 Task: Plan a trip to Theniet el Had, Algeria from 5th December, 2023 to 12th December, 2023 for 2 adults.  With 1  bedroom having 1 bed and 1 bathroom. Property type can be hotel. Amenities needed are: washing machine. Booking option can be shelf check-in. Look for 4 properties as per requirement.
Action: Mouse moved to (432, 72)
Screenshot: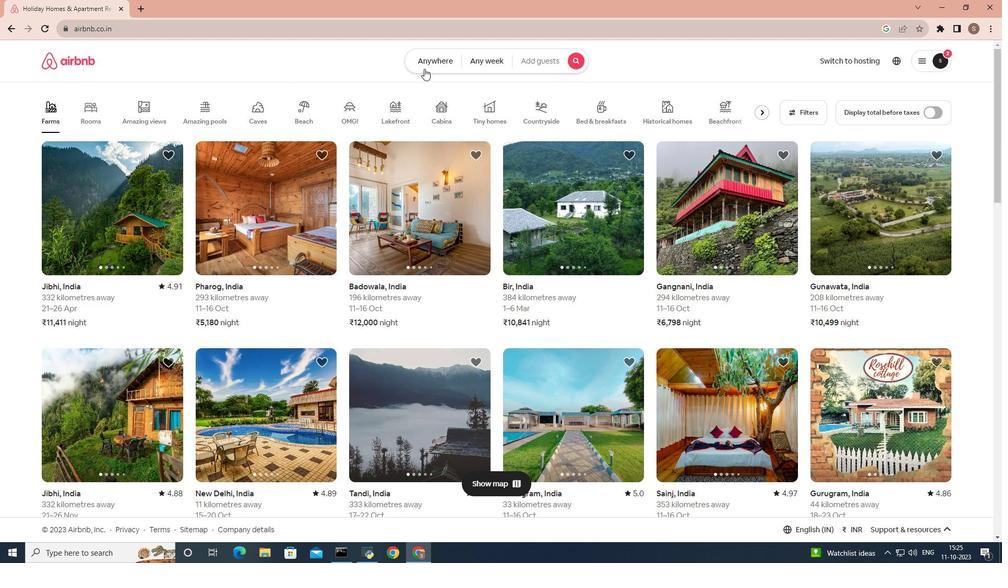 
Action: Mouse pressed left at (432, 72)
Screenshot: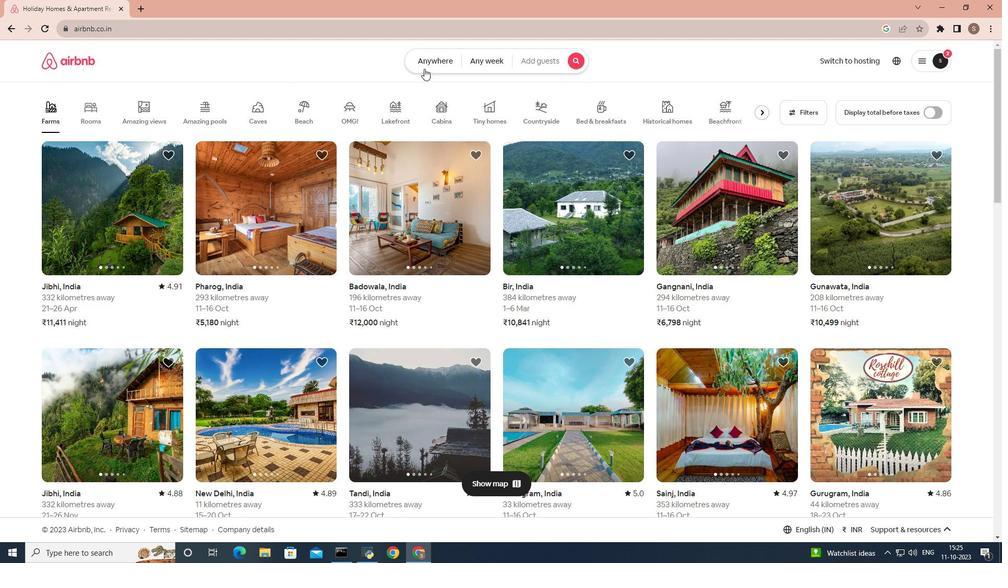 
Action: Mouse moved to (352, 104)
Screenshot: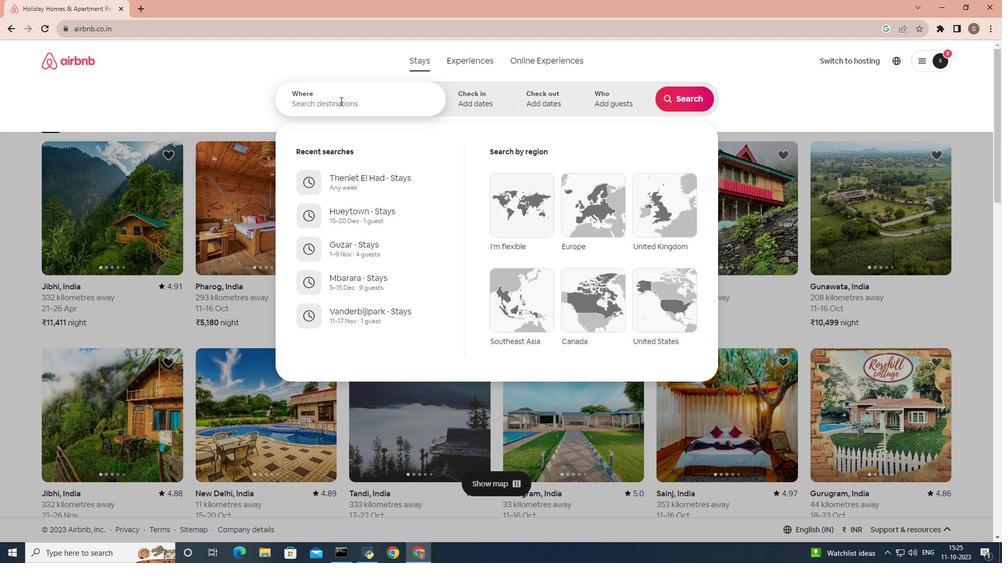 
Action: Mouse pressed left at (352, 104)
Screenshot: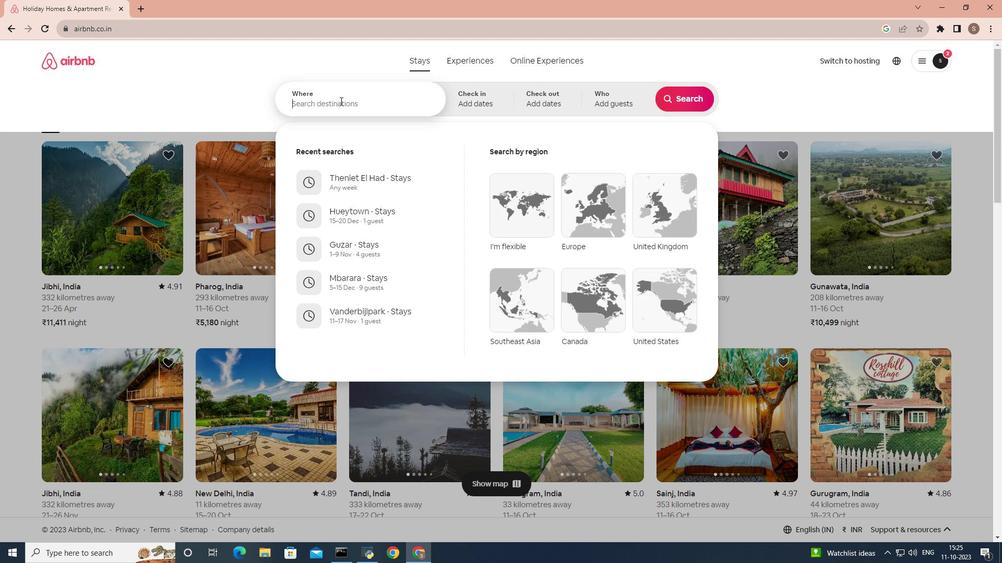 
Action: Key pressed theniet<Key.space>el<Key.space>had
Screenshot: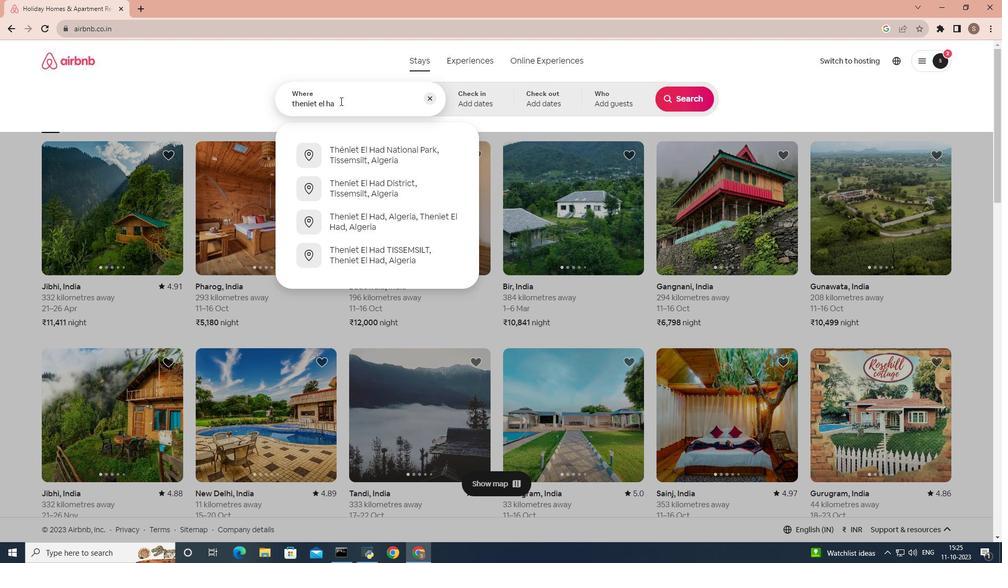 
Action: Mouse moved to (361, 191)
Screenshot: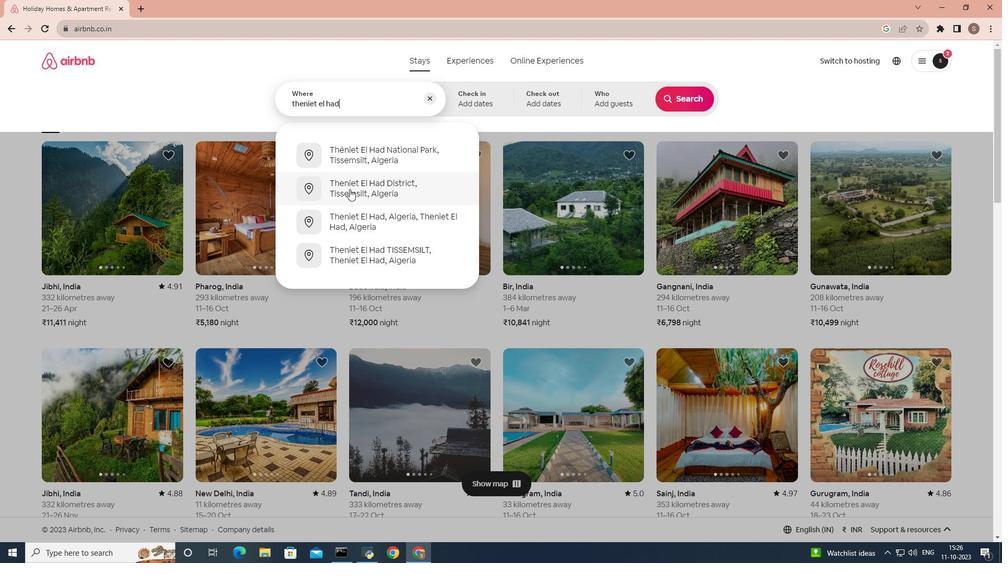 
Action: Mouse pressed left at (361, 191)
Screenshot: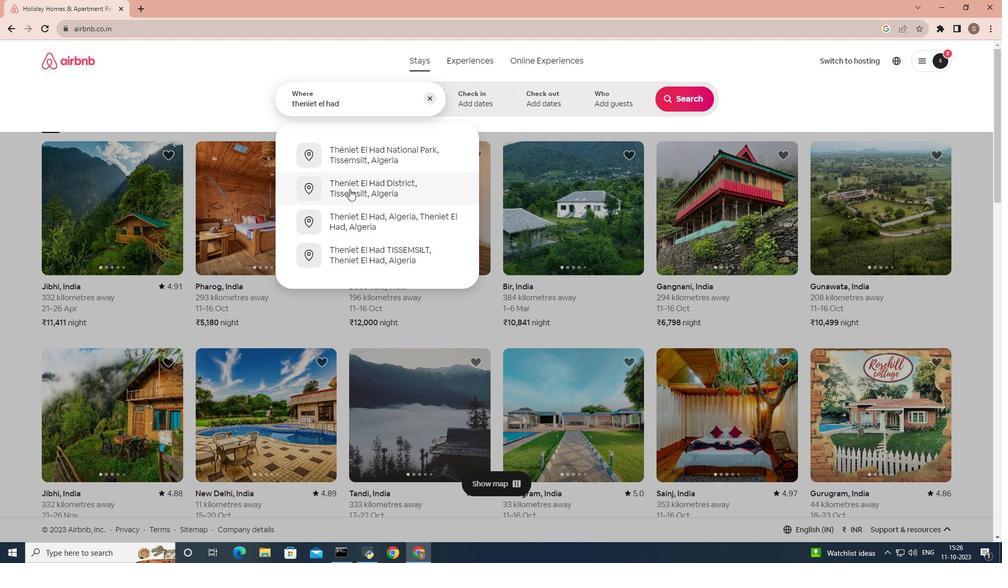 
Action: Mouse moved to (681, 186)
Screenshot: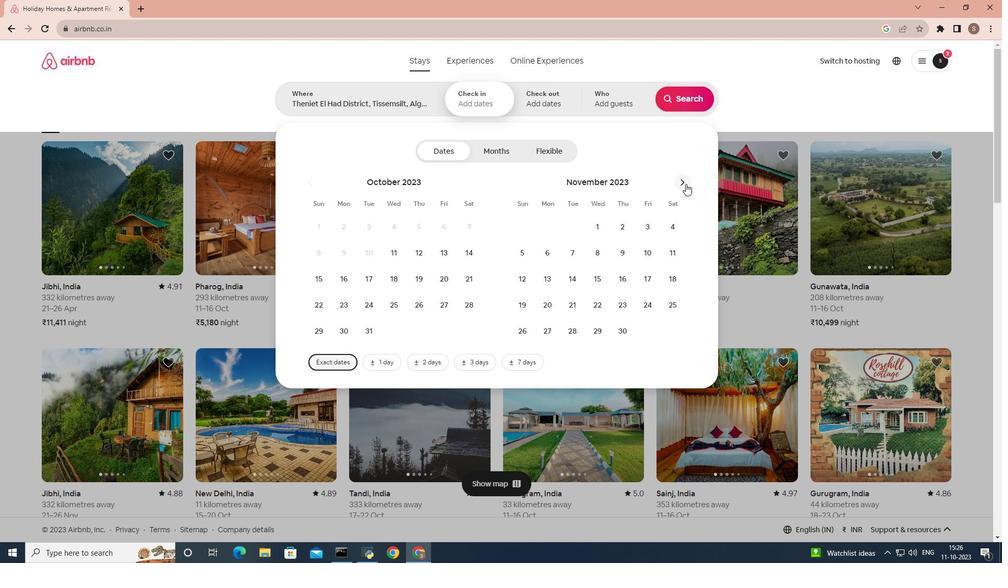 
Action: Mouse pressed left at (681, 186)
Screenshot: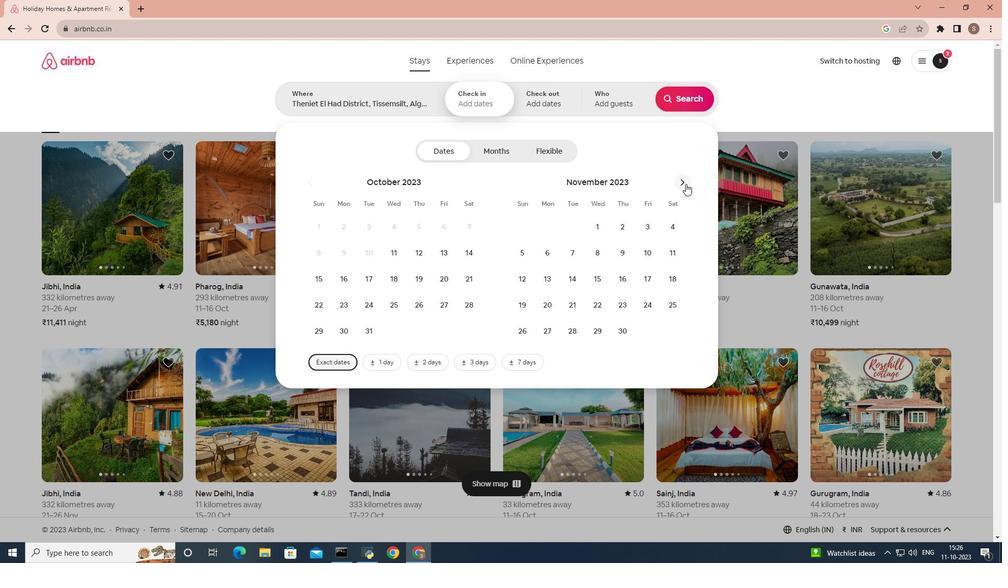 
Action: Mouse moved to (584, 252)
Screenshot: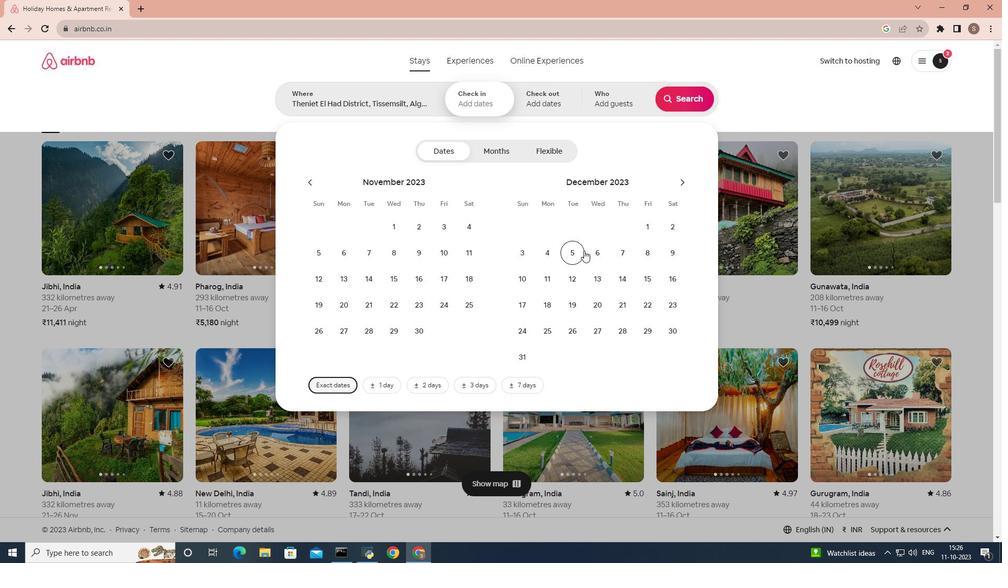 
Action: Mouse pressed left at (584, 252)
Screenshot: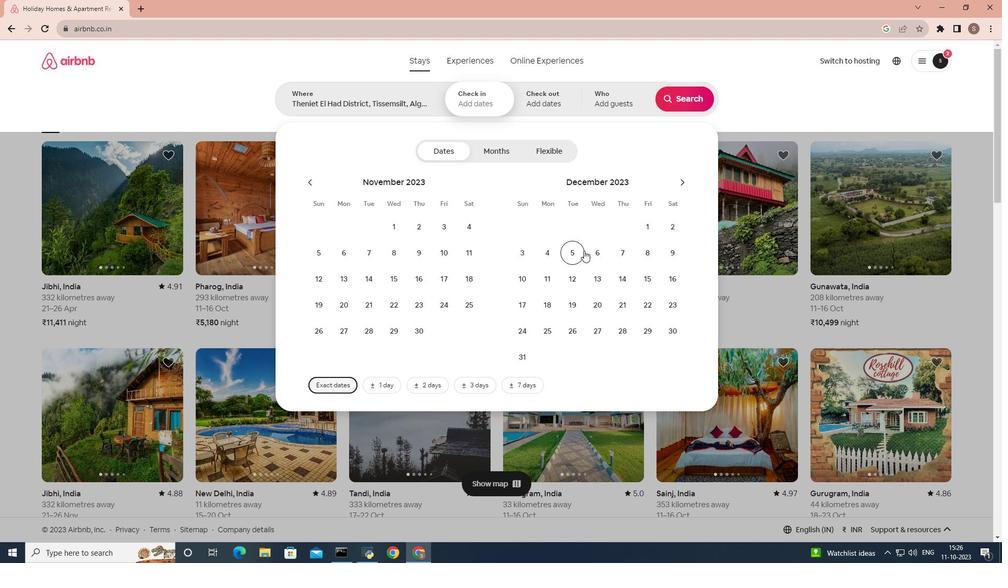 
Action: Mouse moved to (578, 281)
Screenshot: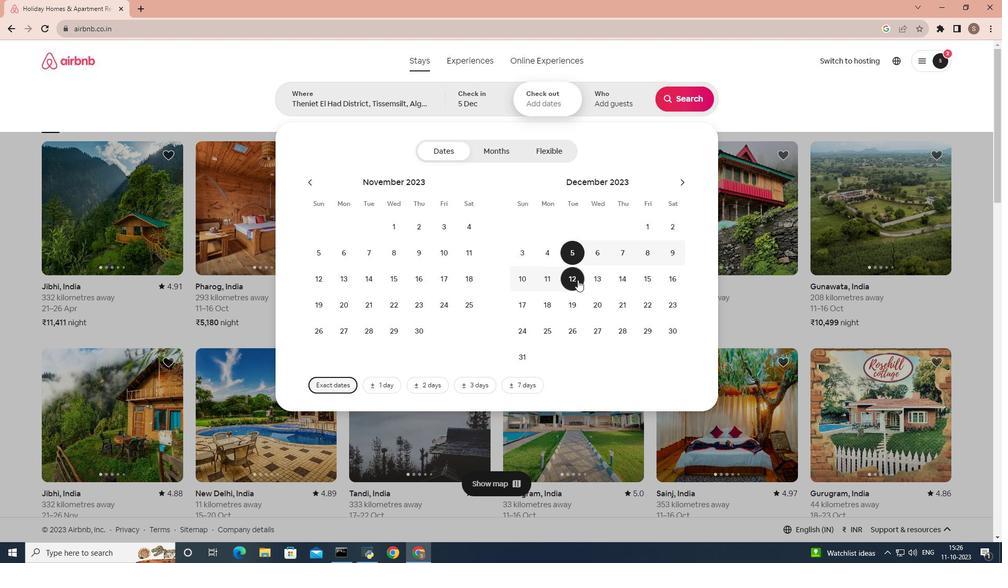
Action: Mouse pressed left at (578, 281)
Screenshot: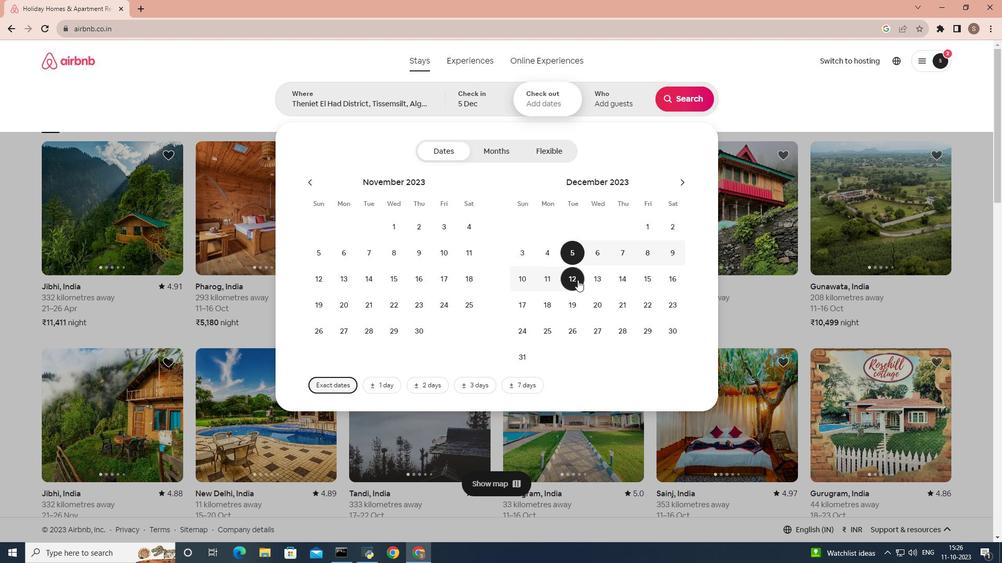 
Action: Mouse moved to (615, 93)
Screenshot: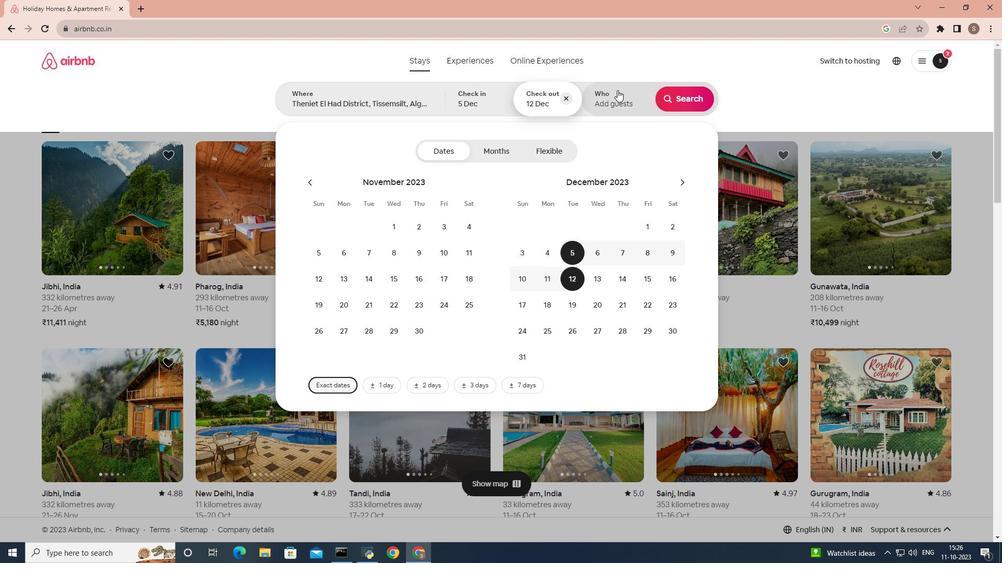 
Action: Mouse pressed left at (615, 93)
Screenshot: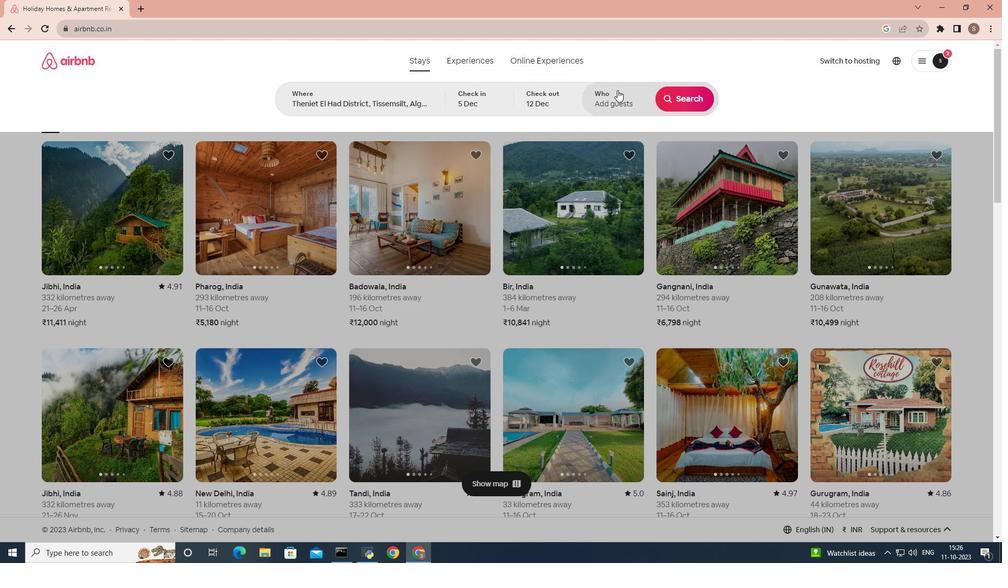 
Action: Mouse moved to (674, 162)
Screenshot: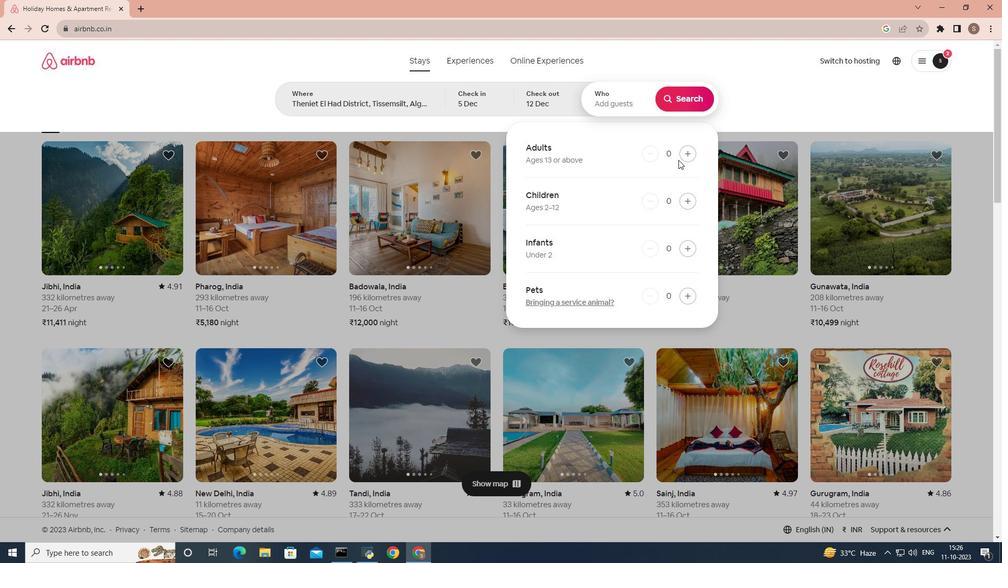 
Action: Mouse pressed left at (674, 162)
Screenshot: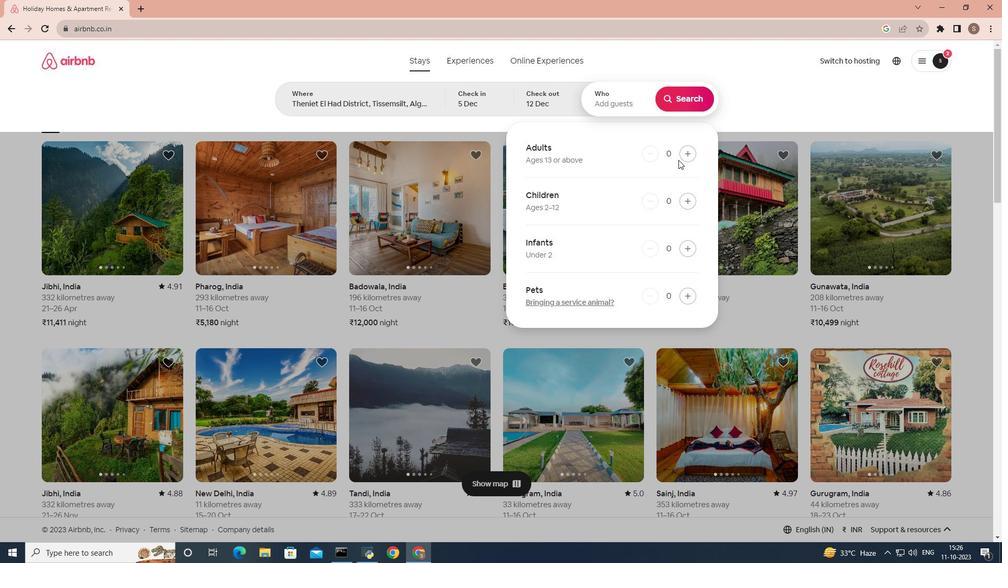 
Action: Mouse moved to (678, 162)
Screenshot: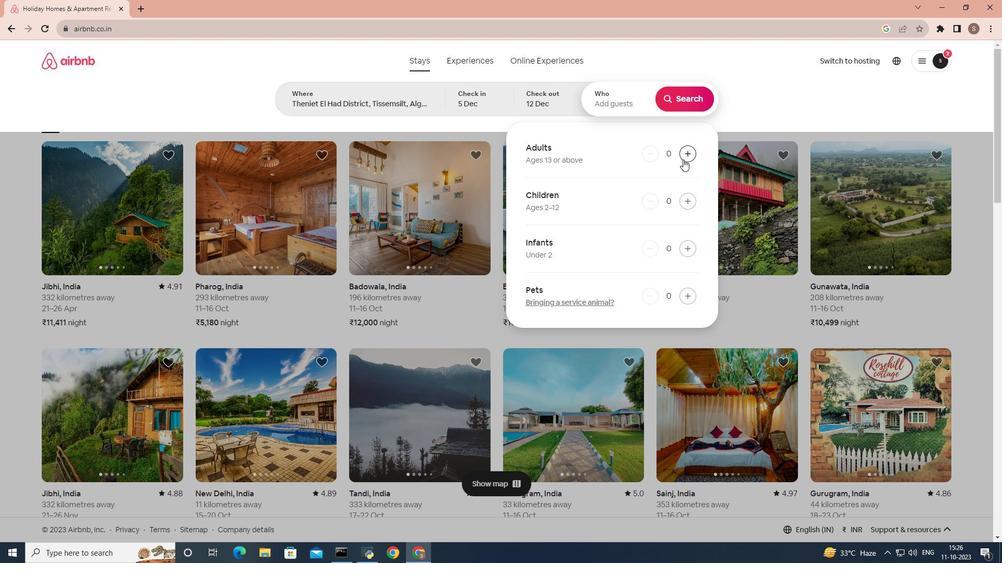 
Action: Mouse pressed left at (678, 162)
Screenshot: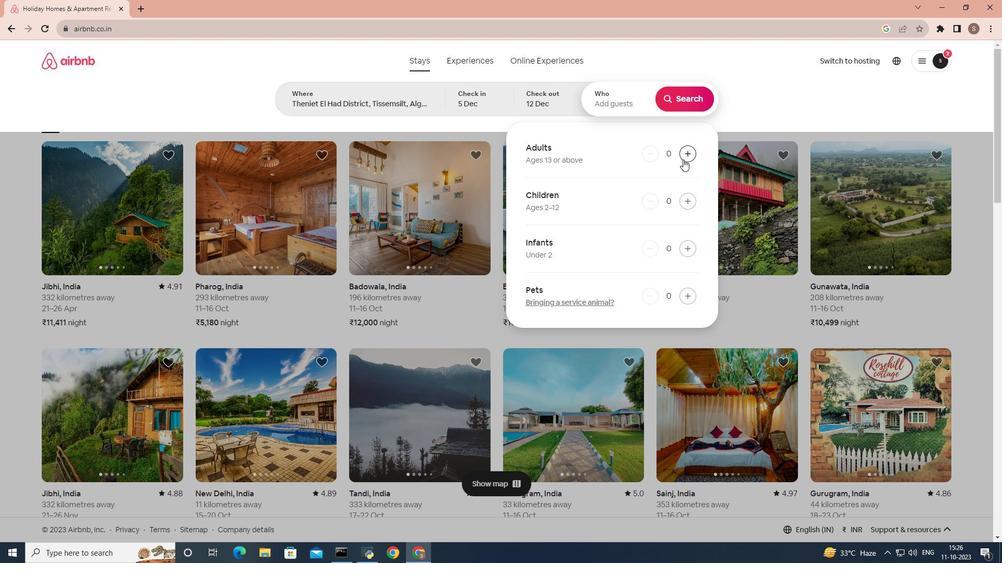 
Action: Mouse pressed left at (678, 162)
Screenshot: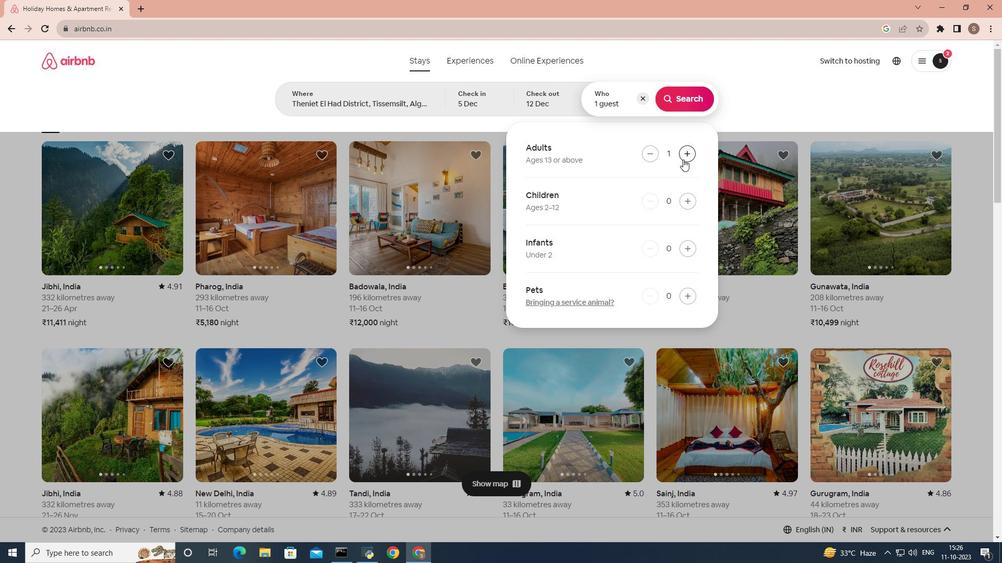 
Action: Mouse moved to (682, 107)
Screenshot: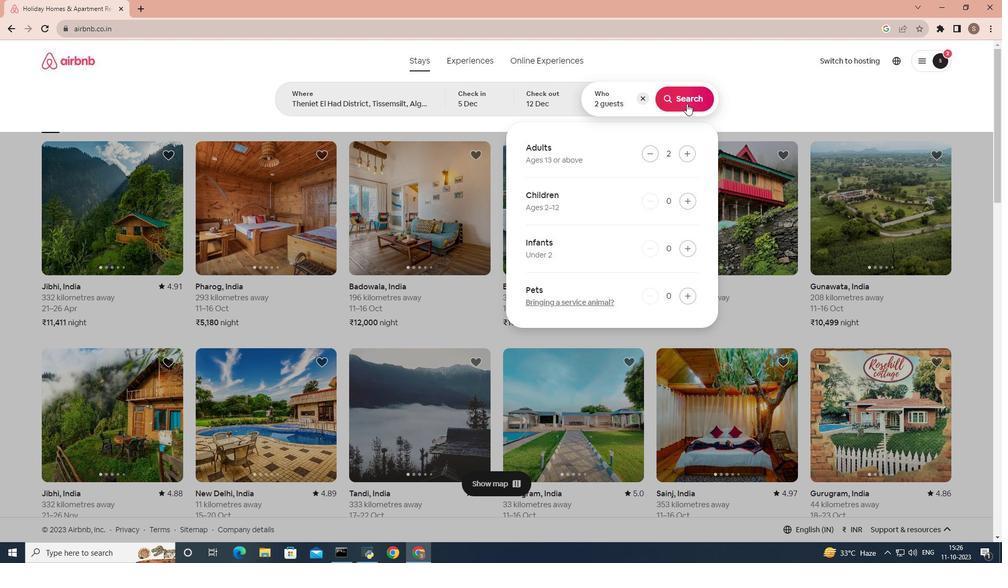 
Action: Mouse pressed left at (682, 107)
Screenshot: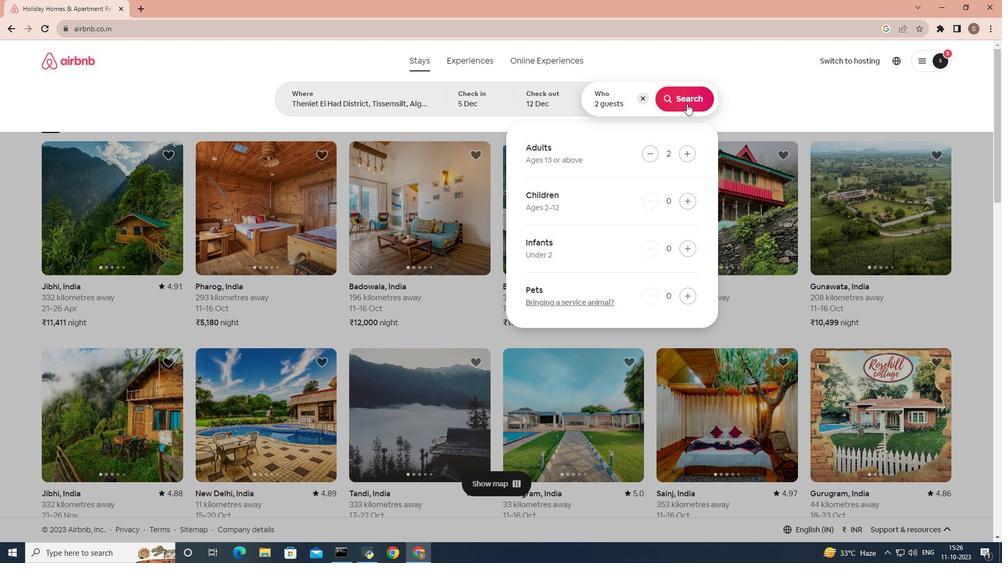 
Action: Mouse moved to (827, 107)
Screenshot: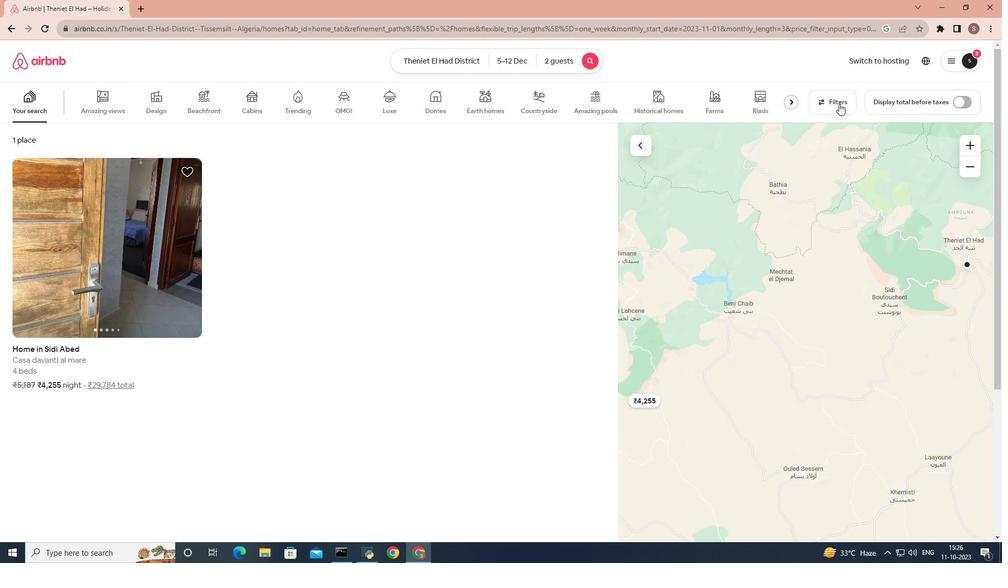 
Action: Mouse pressed left at (827, 107)
Screenshot: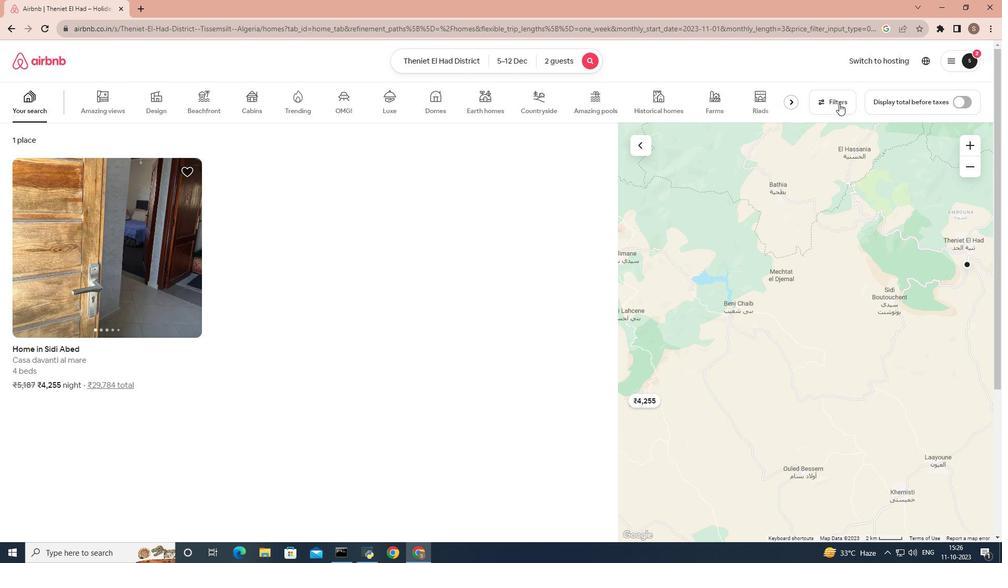 
Action: Mouse moved to (472, 312)
Screenshot: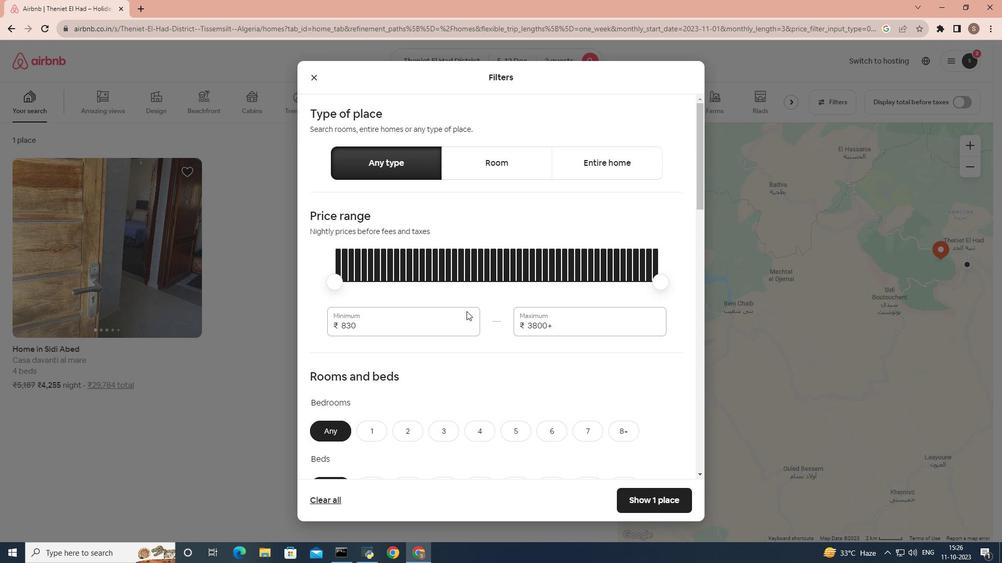 
Action: Mouse scrolled (472, 312) with delta (0, 0)
Screenshot: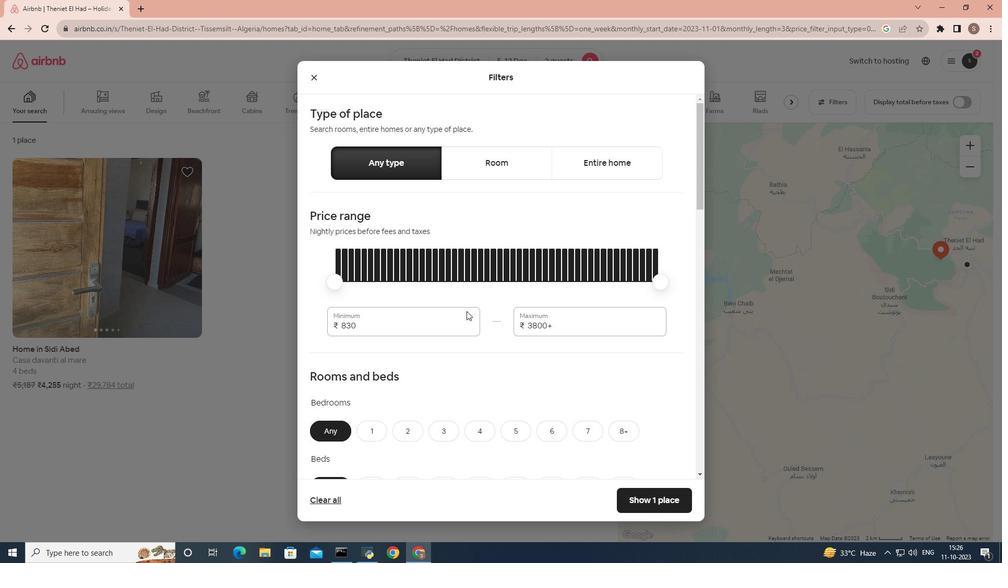 
Action: Mouse scrolled (472, 312) with delta (0, 0)
Screenshot: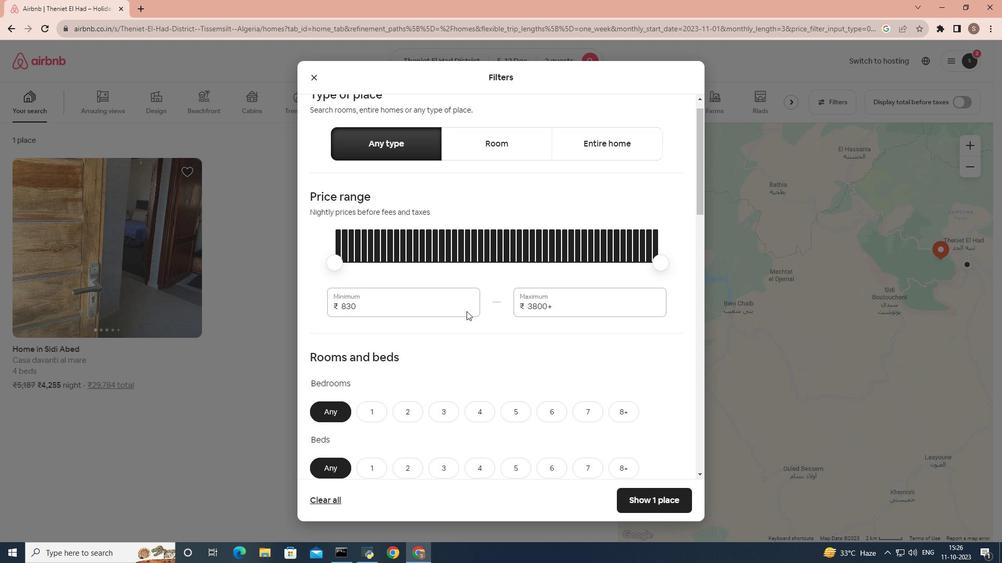 
Action: Mouse scrolled (472, 312) with delta (0, 0)
Screenshot: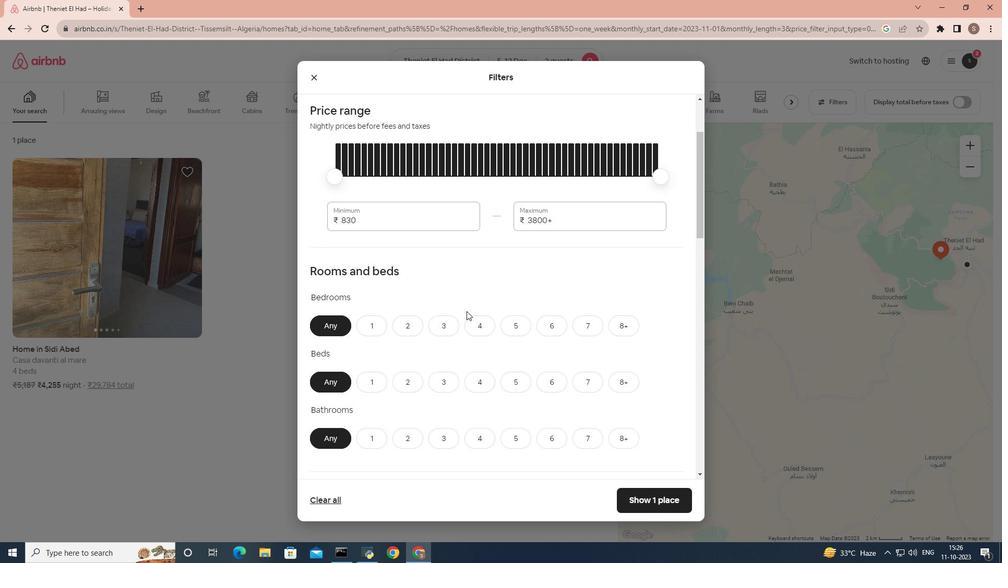 
Action: Mouse scrolled (472, 312) with delta (0, 0)
Screenshot: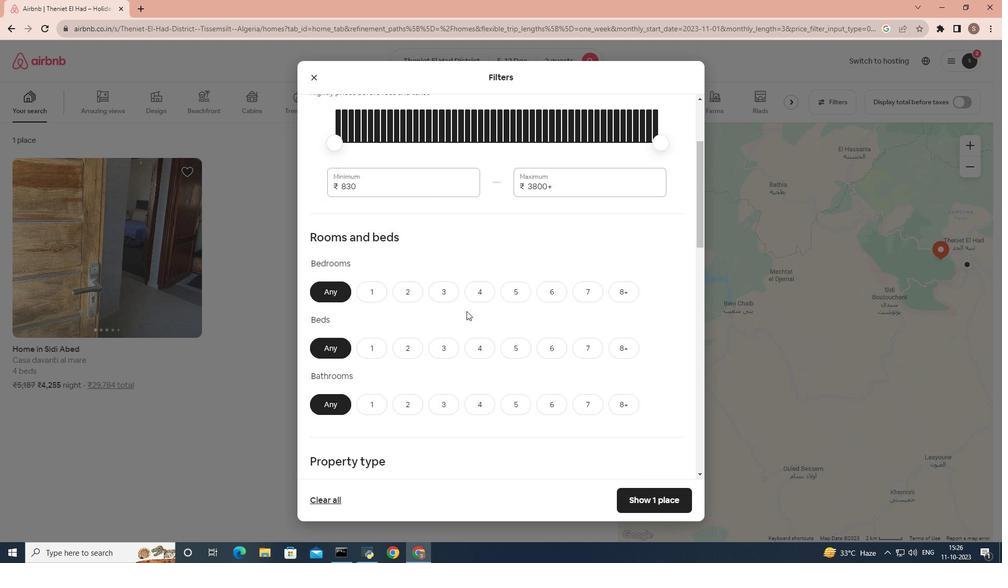 
Action: Mouse moved to (390, 222)
Screenshot: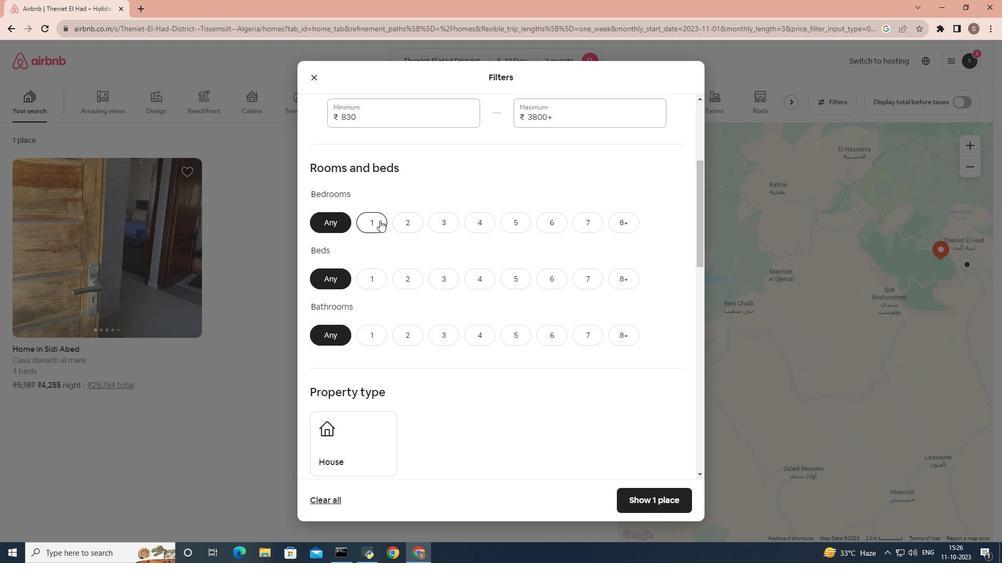 
Action: Mouse pressed left at (390, 222)
Screenshot: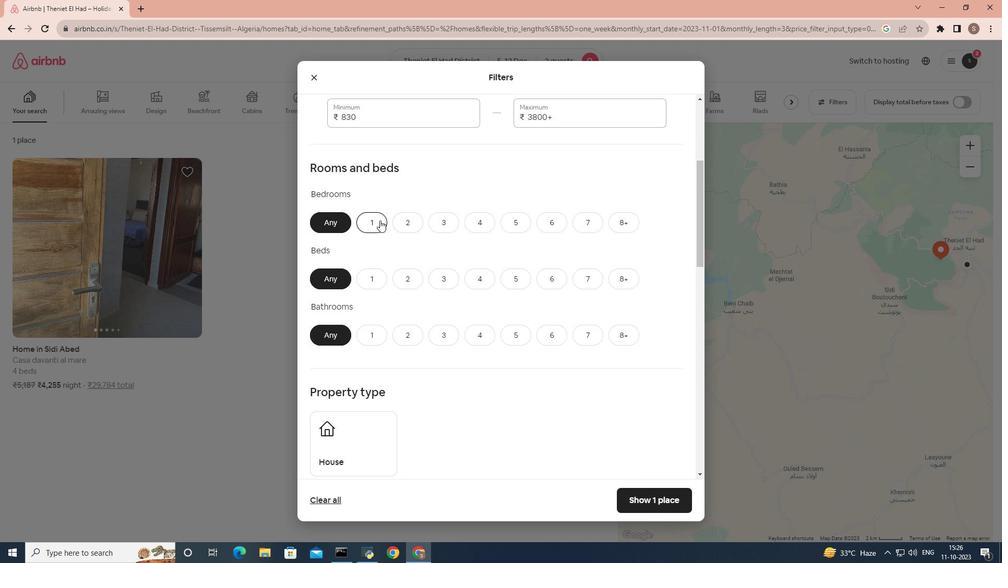 
Action: Mouse moved to (382, 278)
Screenshot: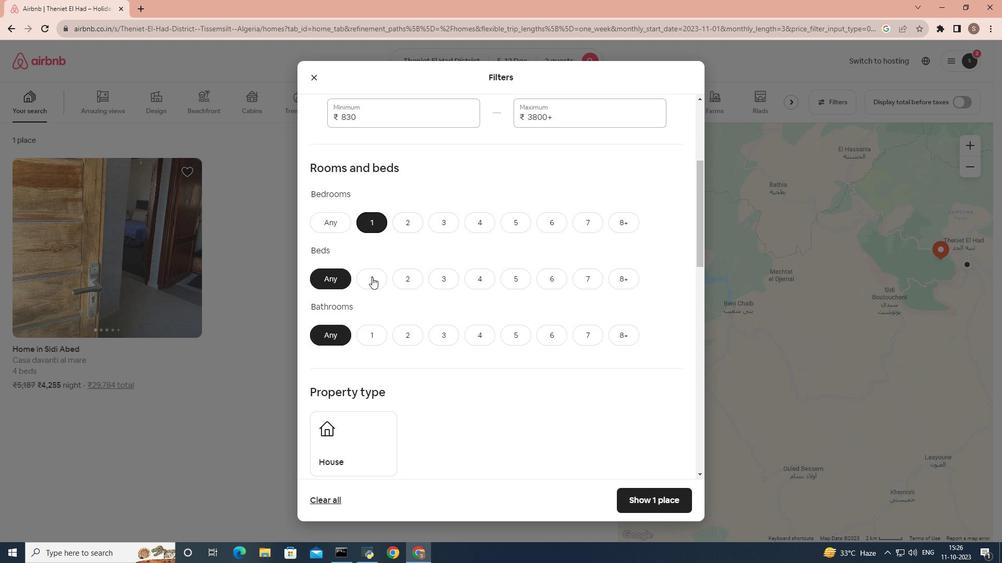 
Action: Mouse pressed left at (382, 278)
Screenshot: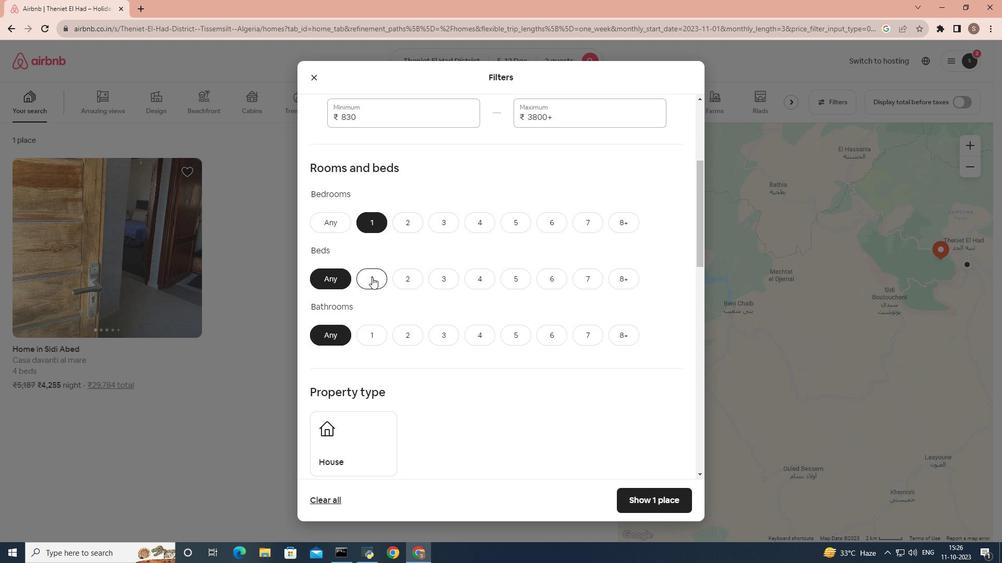 
Action: Mouse moved to (383, 326)
Screenshot: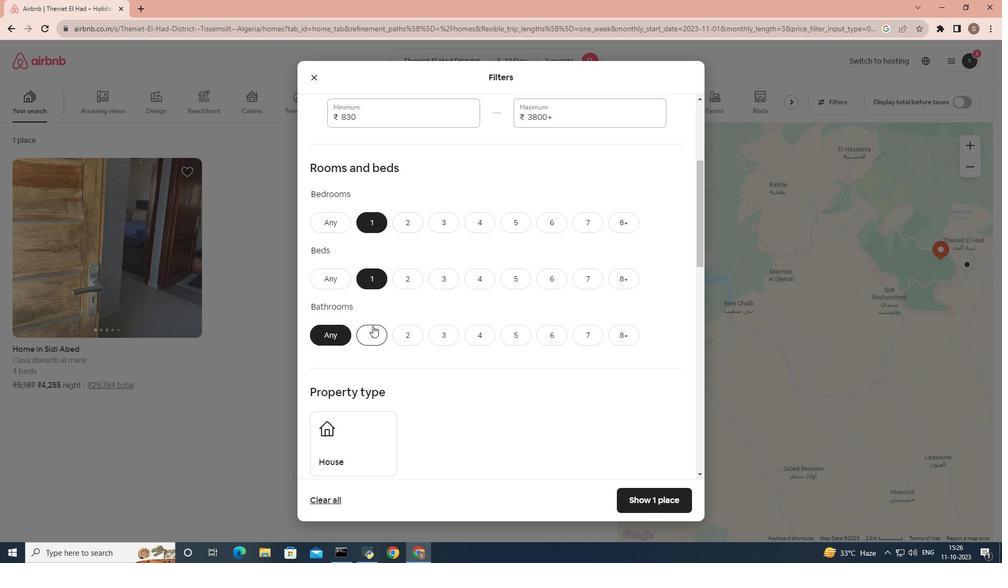 
Action: Mouse pressed left at (383, 326)
Screenshot: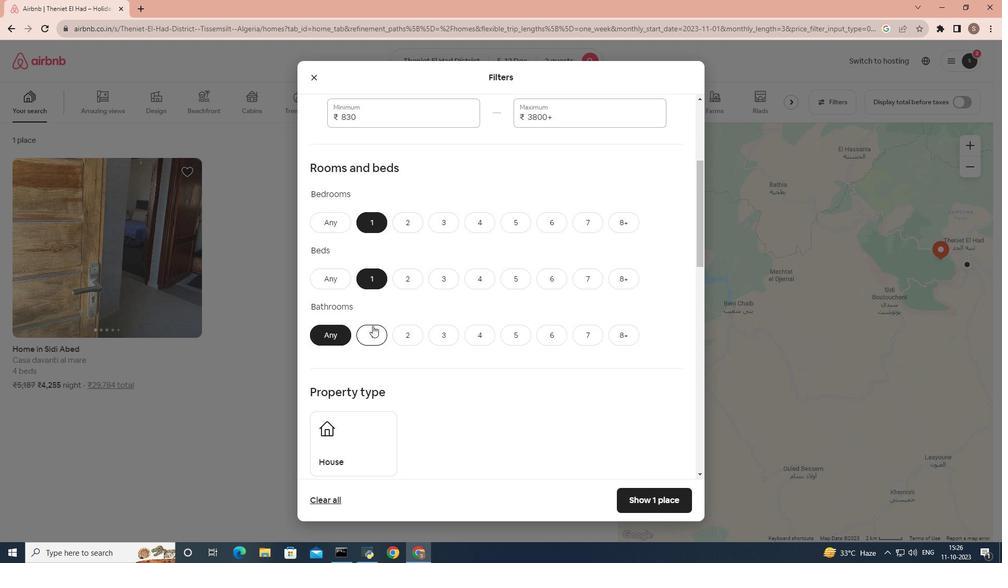 
Action: Mouse moved to (402, 300)
Screenshot: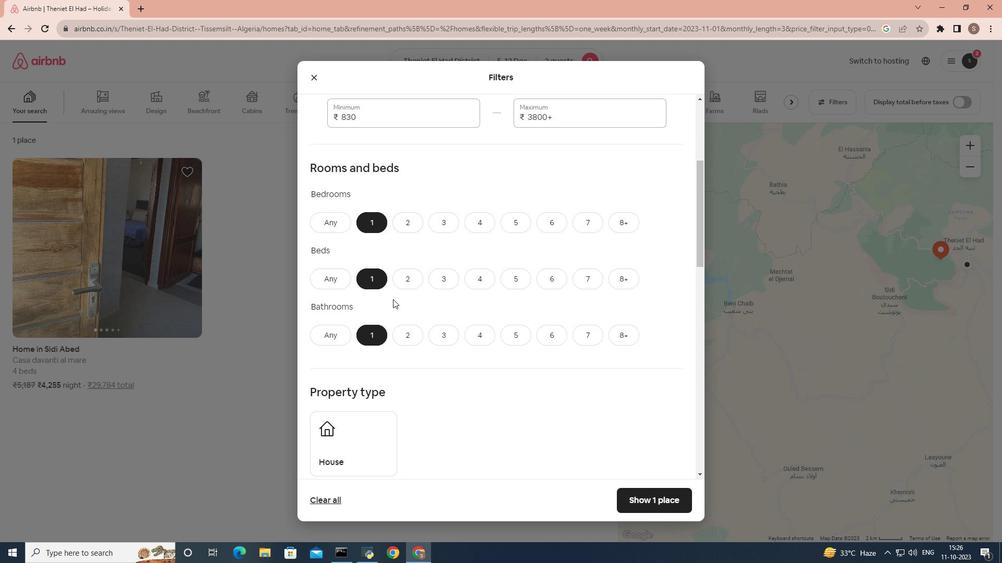 
Action: Mouse scrolled (402, 300) with delta (0, 0)
Screenshot: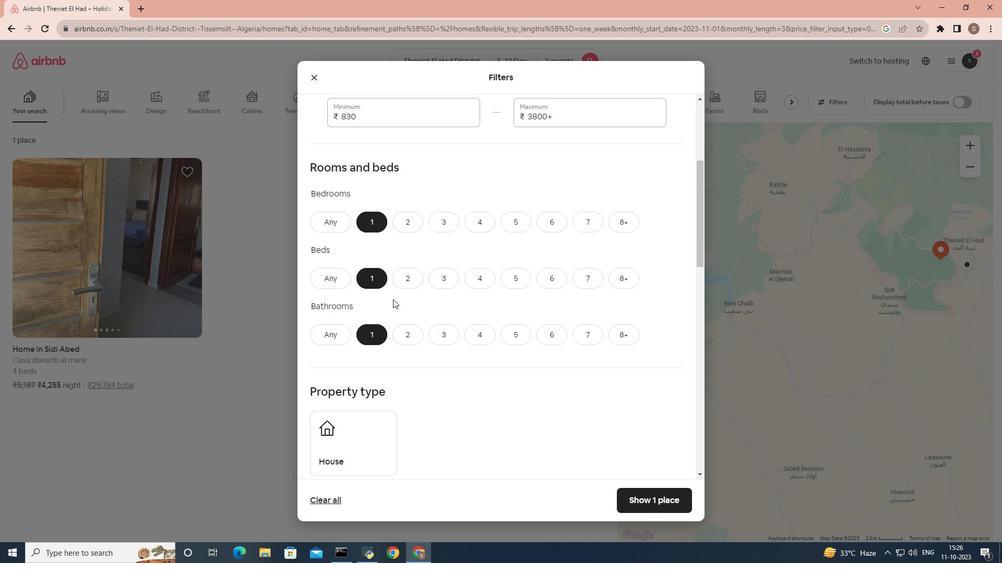 
Action: Mouse scrolled (402, 300) with delta (0, 0)
Screenshot: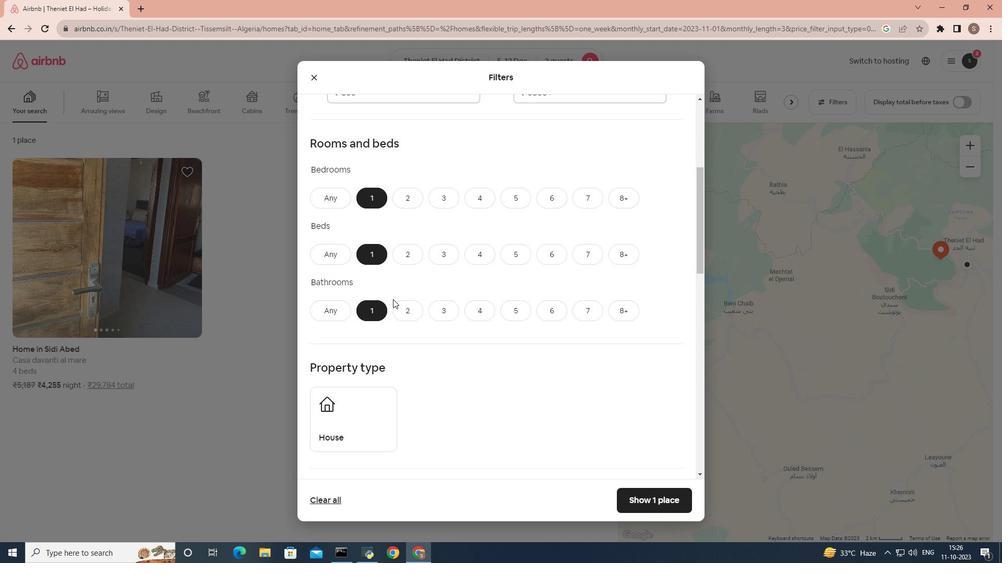 
Action: Mouse scrolled (402, 300) with delta (0, 0)
Screenshot: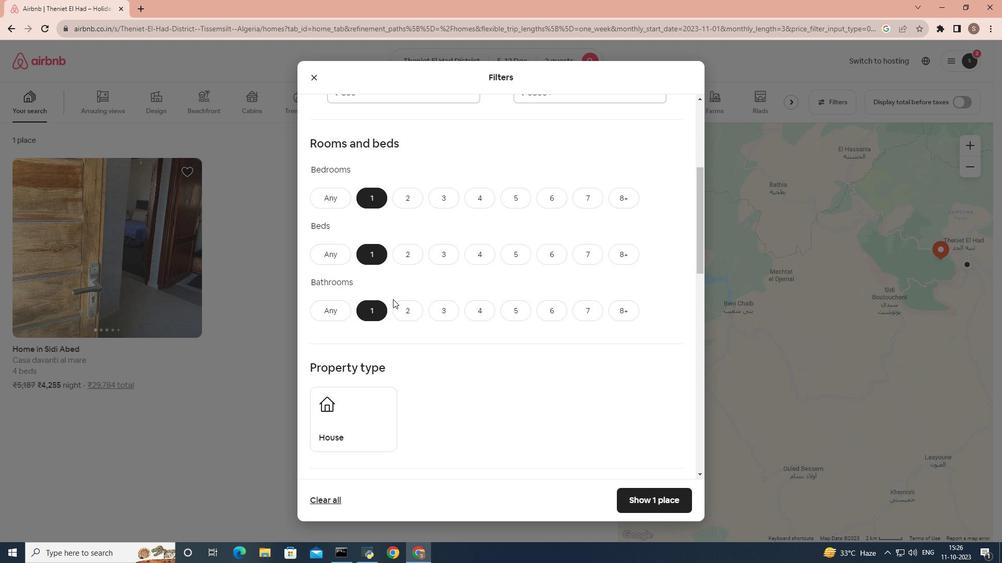 
Action: Mouse scrolled (402, 300) with delta (0, 0)
Screenshot: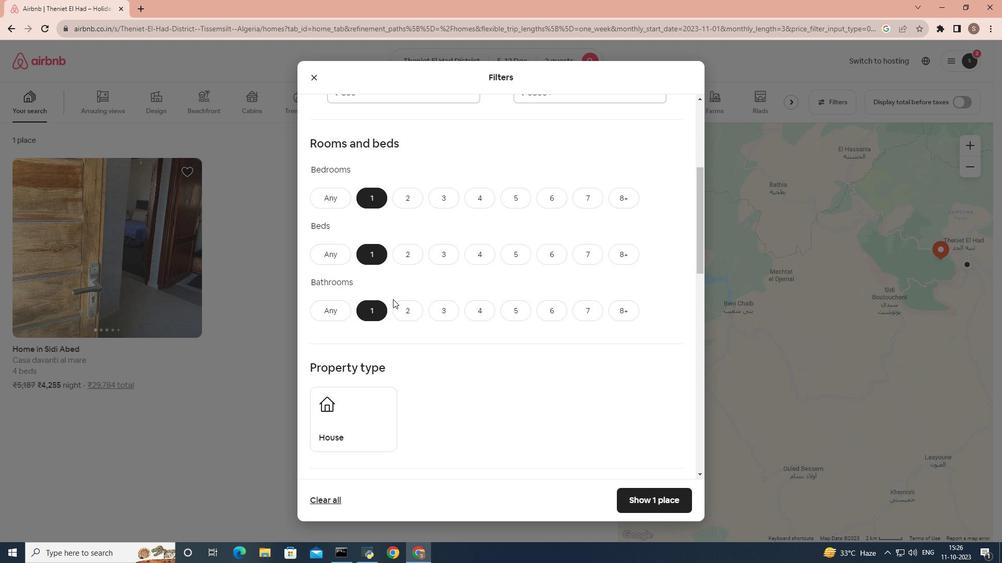 
Action: Mouse scrolled (402, 300) with delta (0, 0)
Screenshot: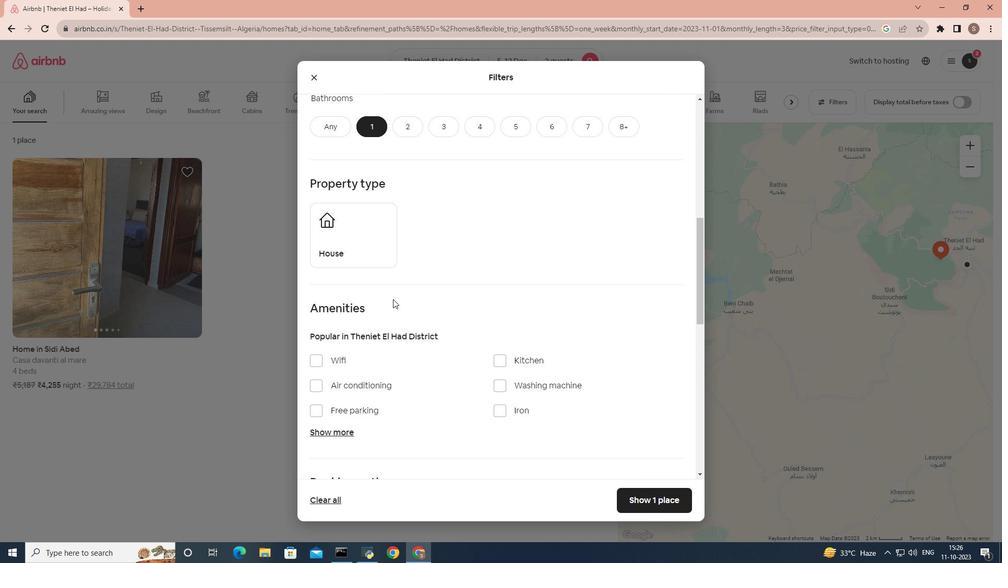 
Action: Mouse scrolled (402, 300) with delta (0, 0)
Screenshot: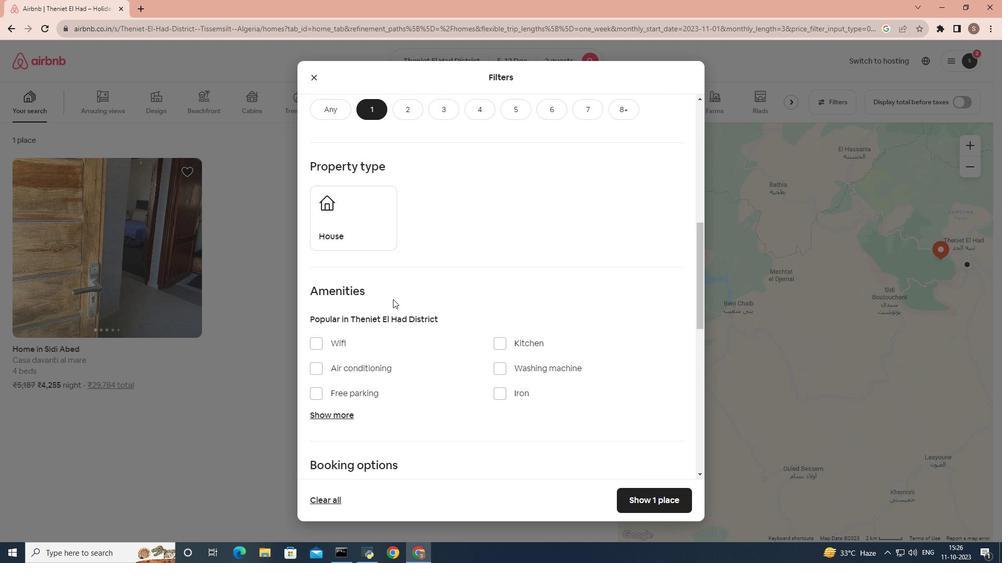 
Action: Mouse scrolled (402, 300) with delta (0, 0)
Screenshot: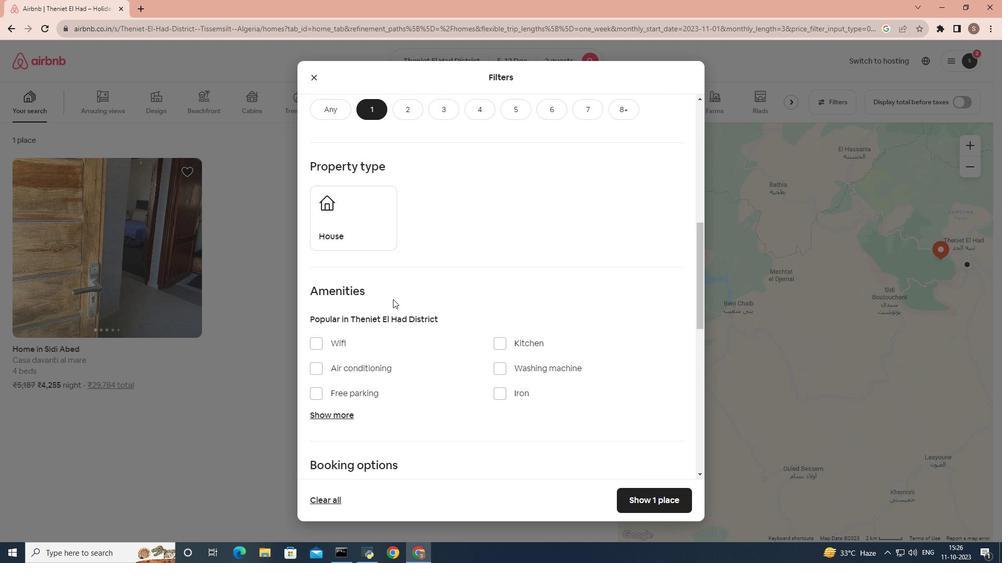
Action: Mouse scrolled (402, 300) with delta (0, 0)
Screenshot: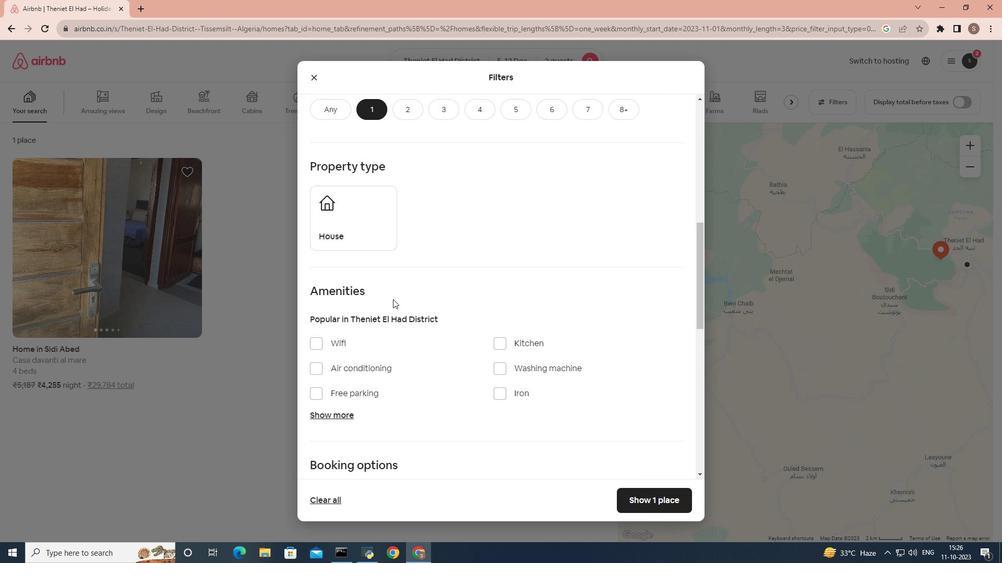 
Action: Mouse moved to (523, 185)
Screenshot: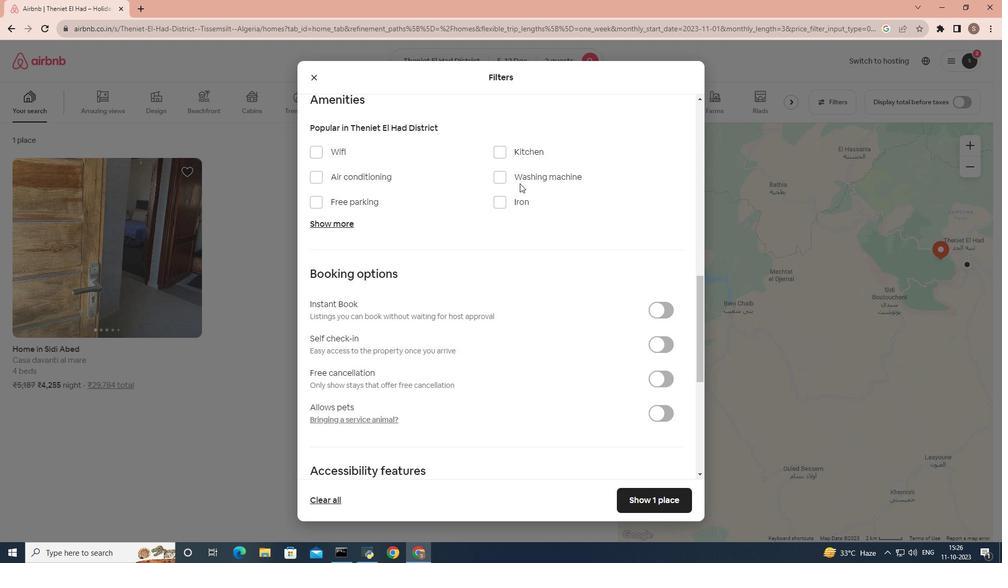 
Action: Mouse pressed left at (523, 185)
Screenshot: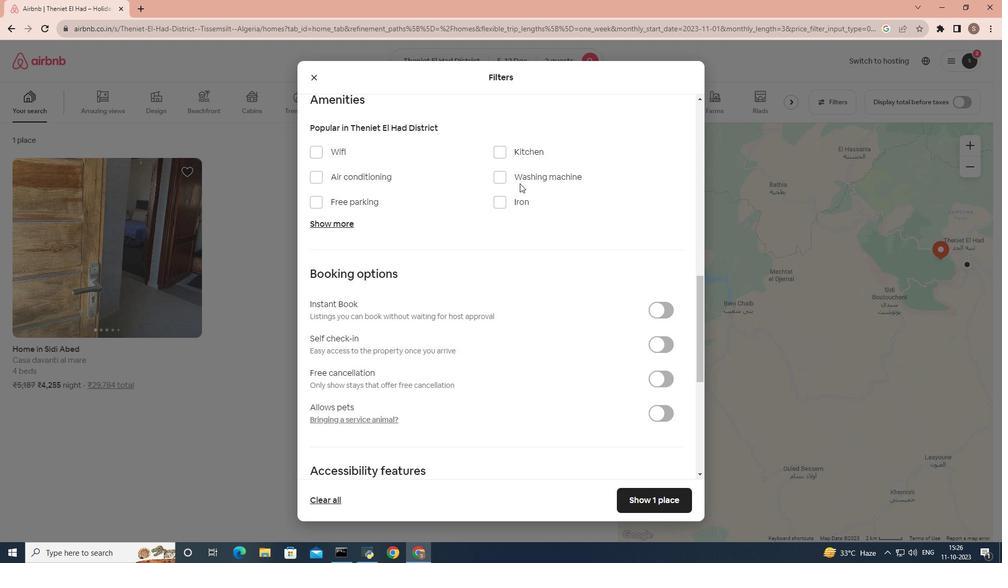 
Action: Mouse moved to (521, 178)
Screenshot: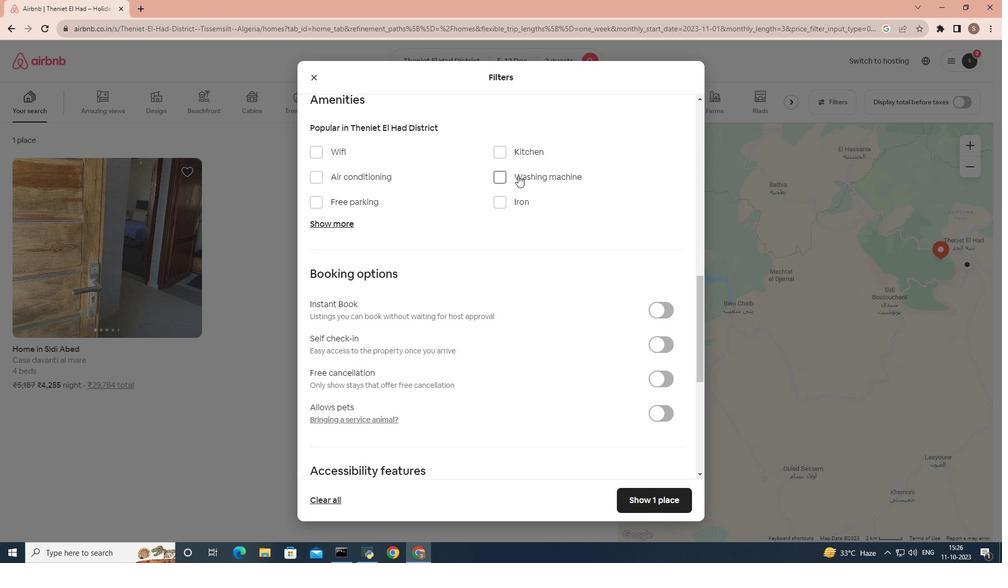 
Action: Mouse pressed left at (521, 178)
Screenshot: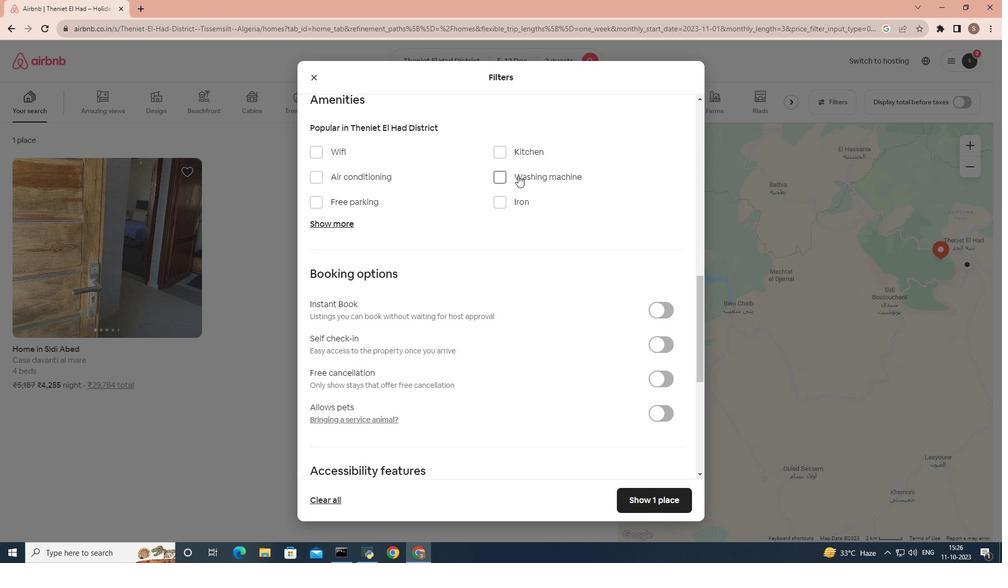 
Action: Mouse moved to (654, 340)
Screenshot: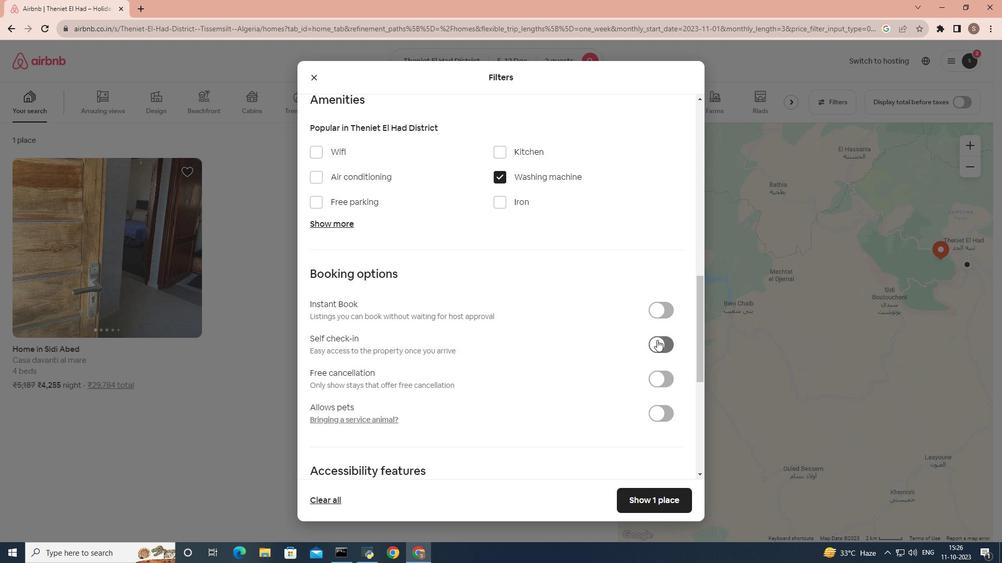 
Action: Mouse pressed left at (654, 340)
Screenshot: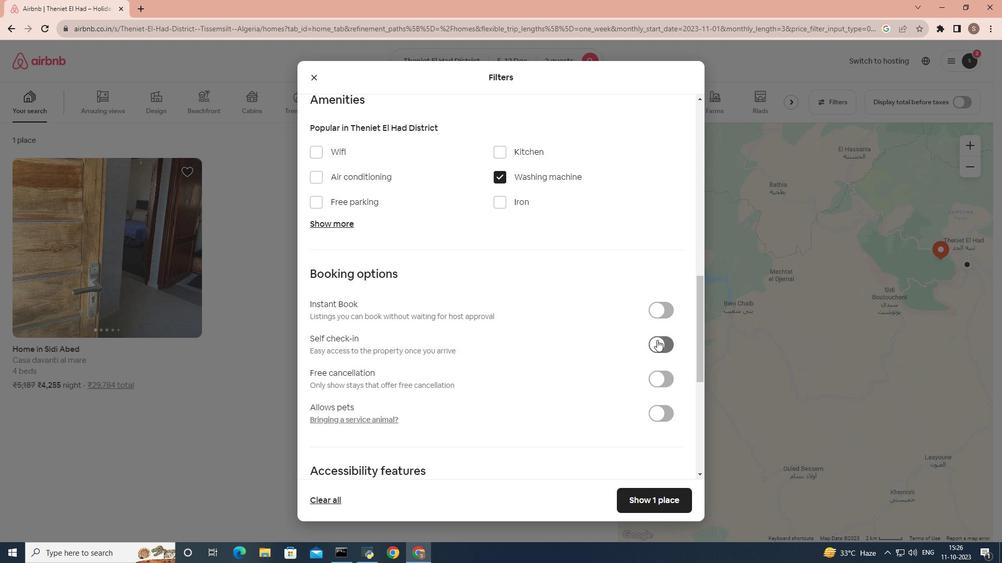 
Action: Mouse moved to (631, 495)
Screenshot: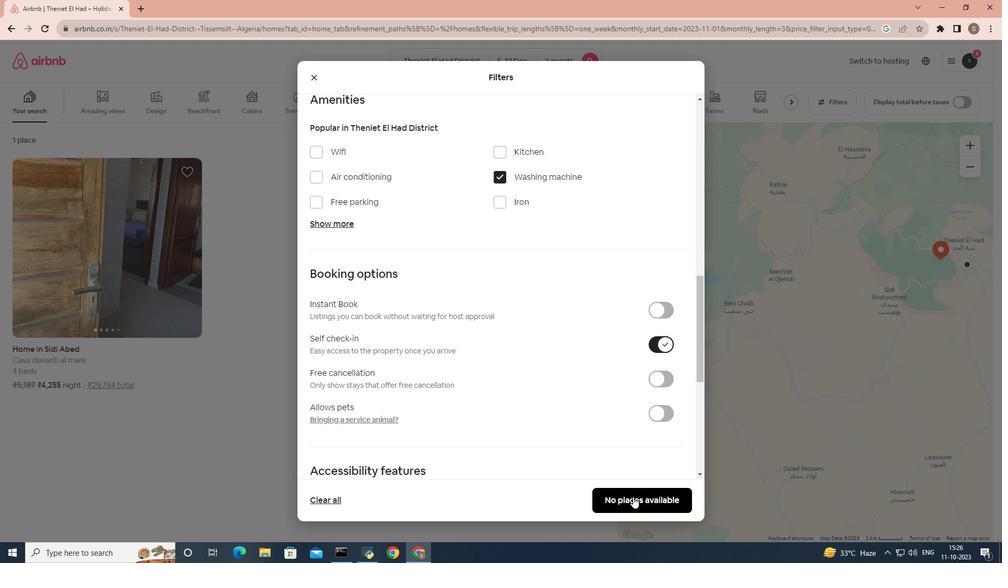
Action: Mouse pressed left at (631, 495)
Screenshot: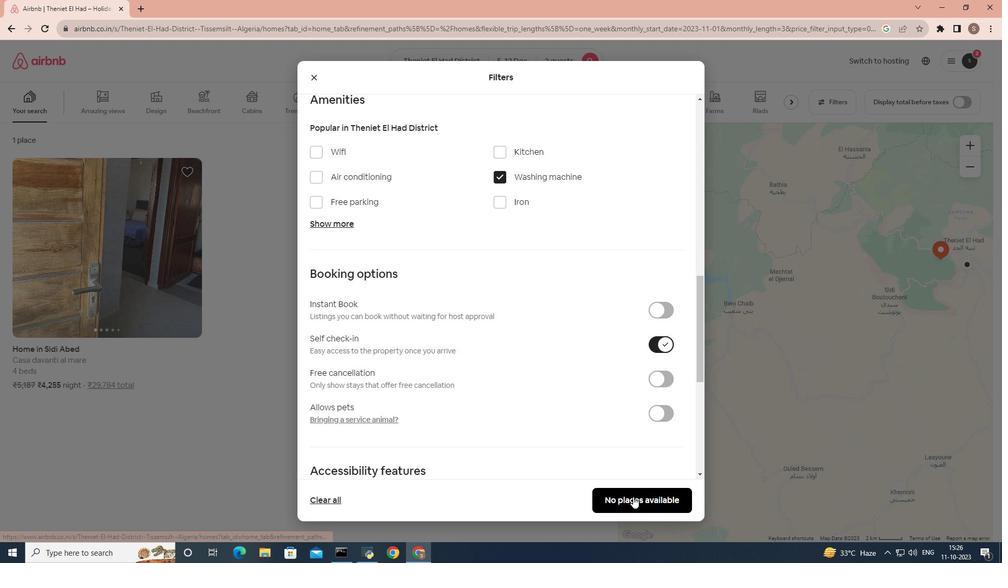 
